 Task: Display recommendations for "Digital Experience".
Action: Mouse moved to (971, 71)
Screenshot: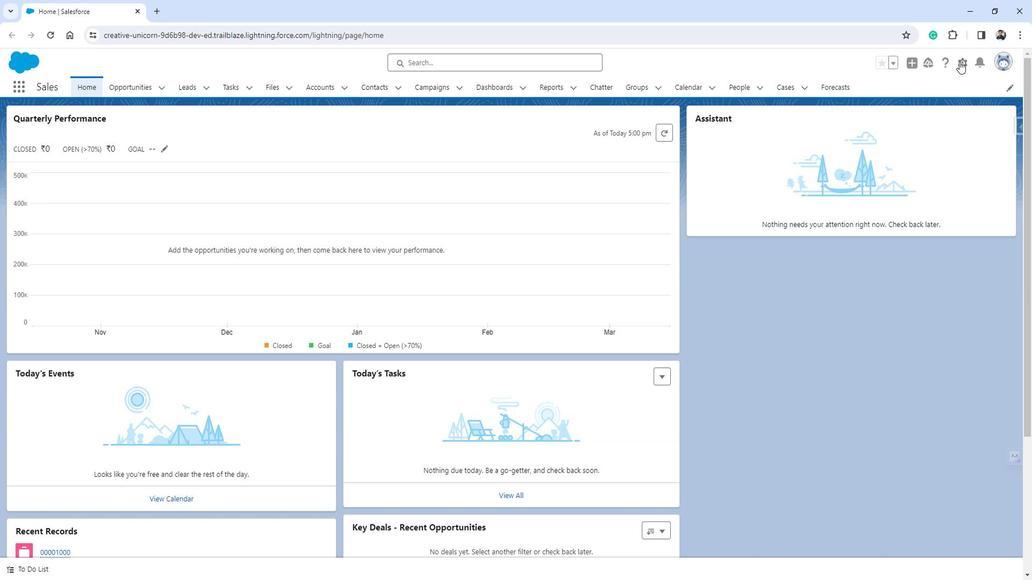 
Action: Mouse pressed left at (971, 71)
Screenshot: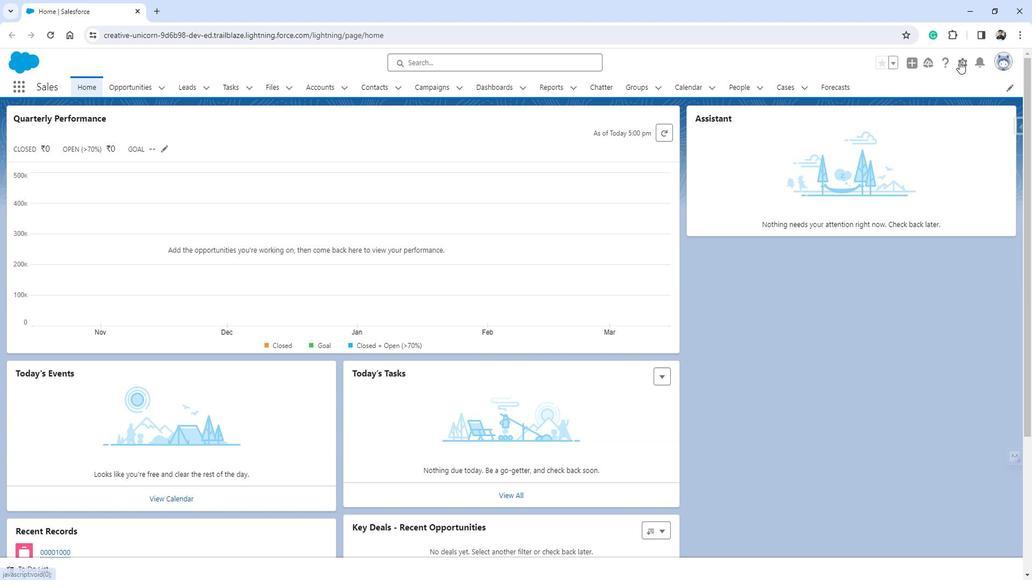 
Action: Mouse moved to (926, 109)
Screenshot: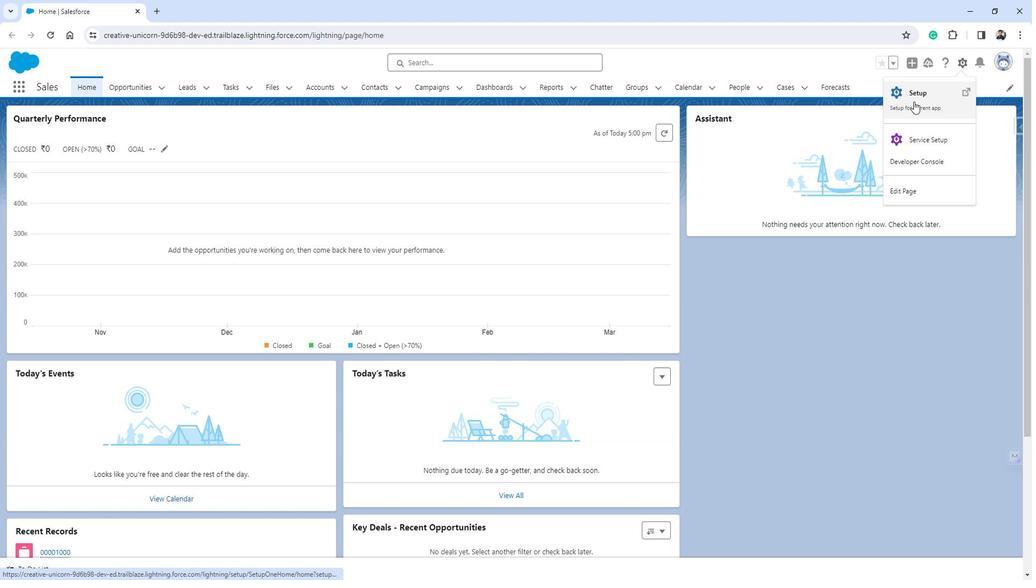 
Action: Mouse pressed left at (926, 109)
Screenshot: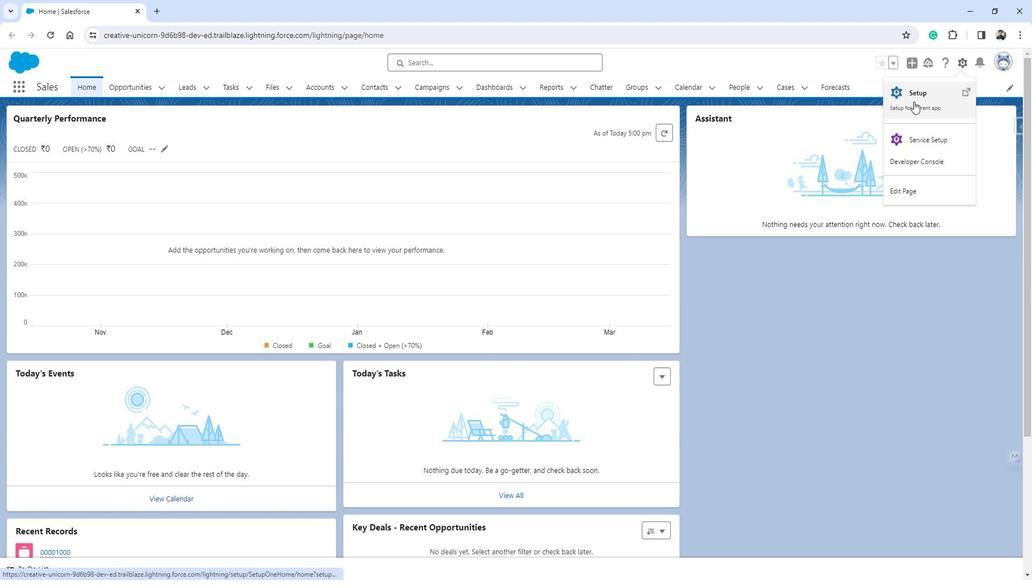 
Action: Mouse moved to (45, 378)
Screenshot: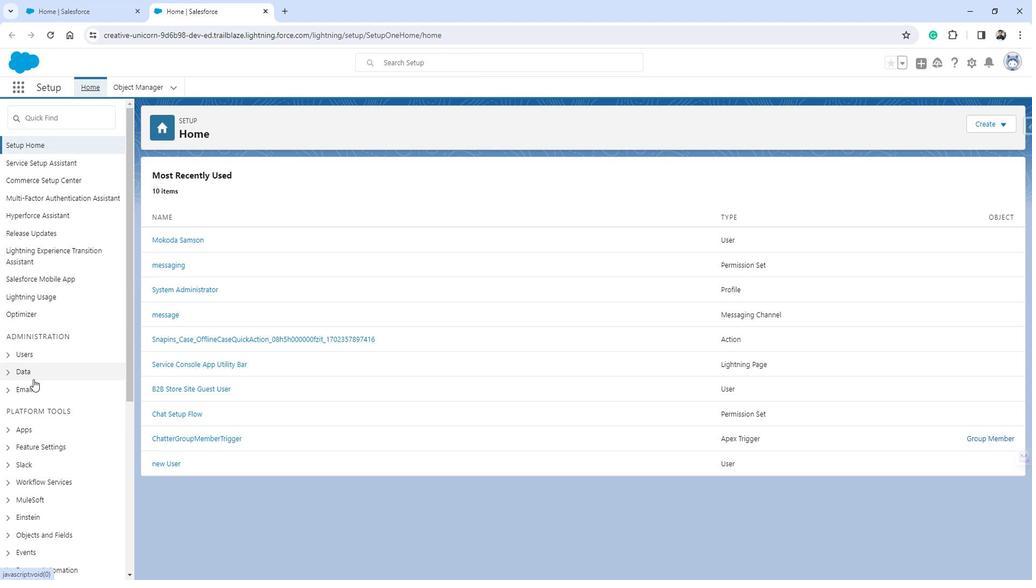 
Action: Mouse scrolled (45, 377) with delta (0, 0)
Screenshot: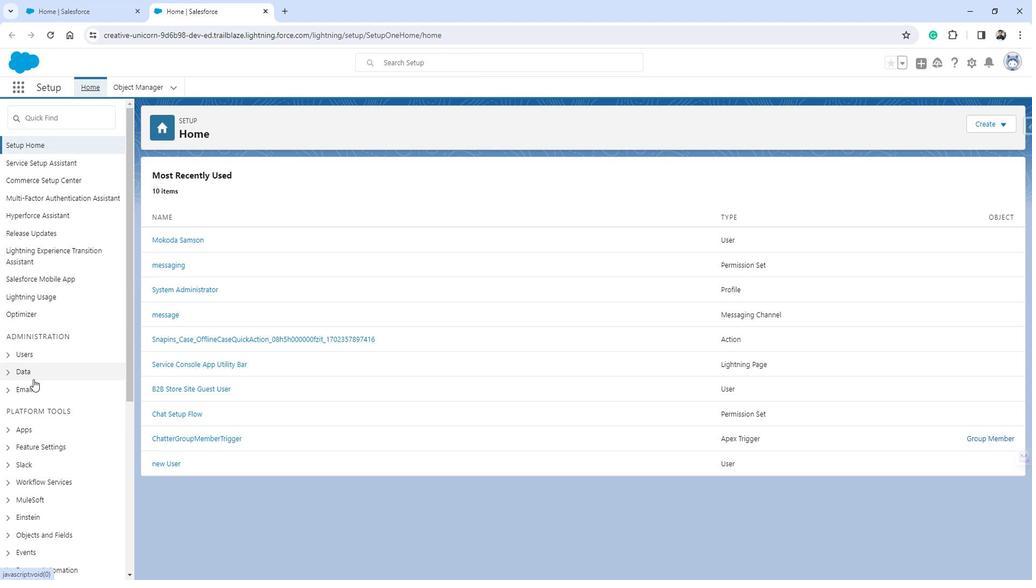 
Action: Mouse scrolled (45, 377) with delta (0, 0)
Screenshot: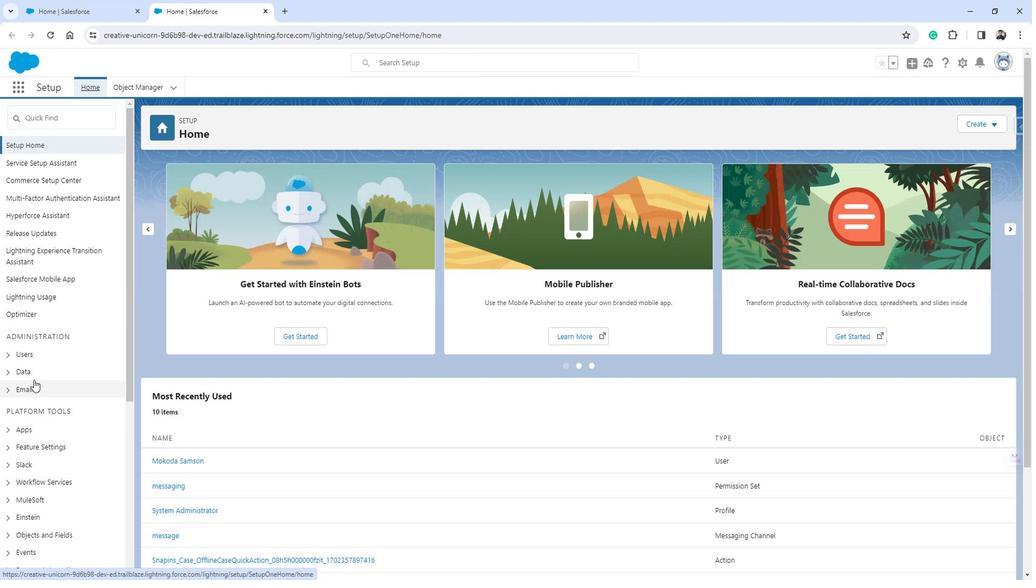 
Action: Mouse scrolled (45, 377) with delta (0, 0)
Screenshot: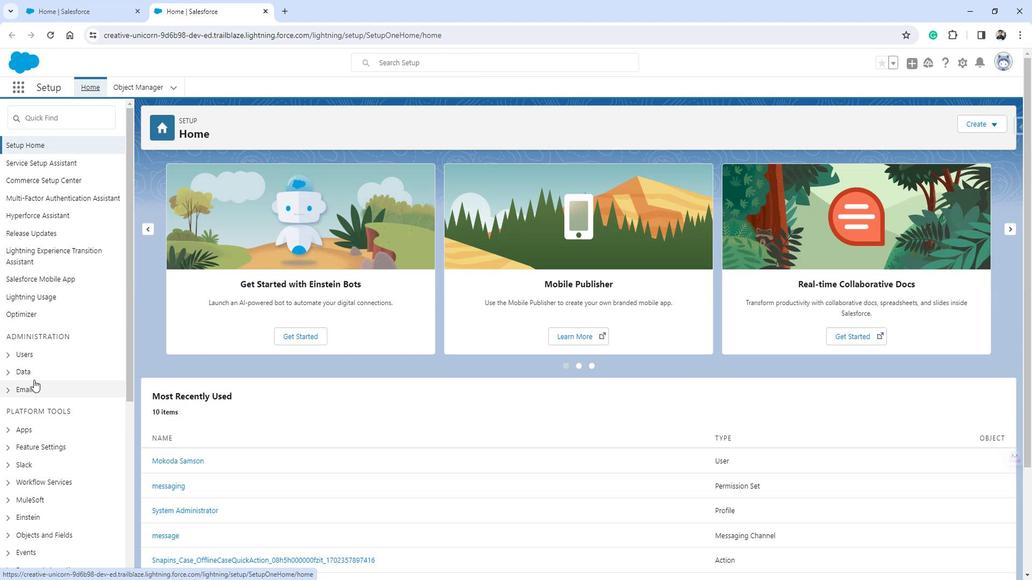 
Action: Mouse moved to (61, 283)
Screenshot: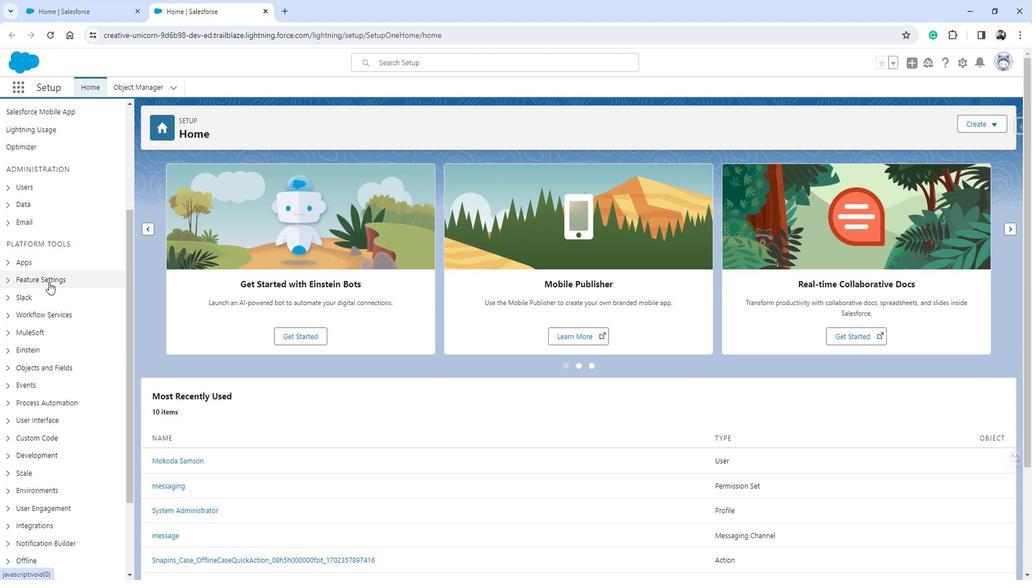 
Action: Mouse pressed left at (61, 283)
Screenshot: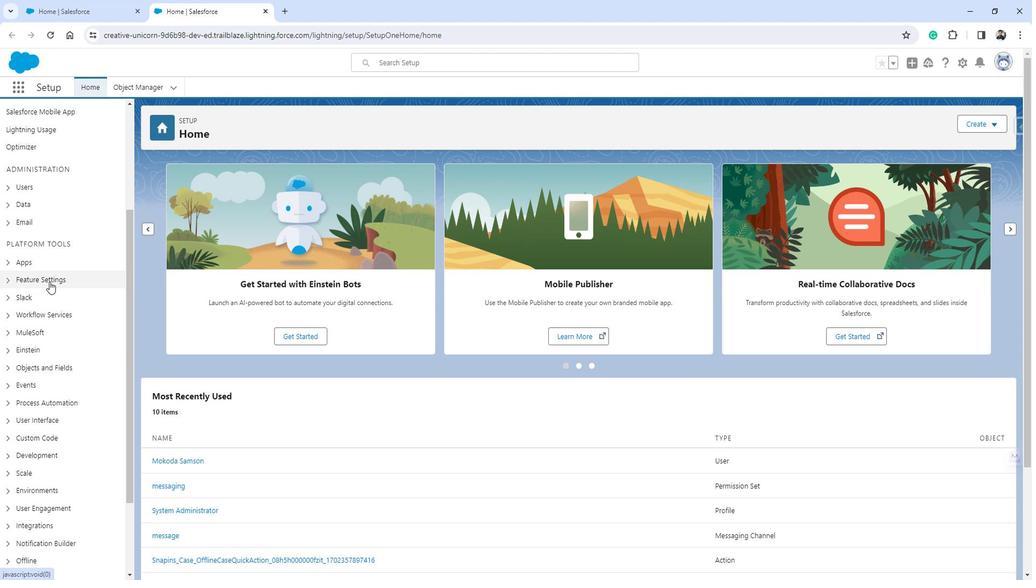 
Action: Mouse moved to (58, 394)
Screenshot: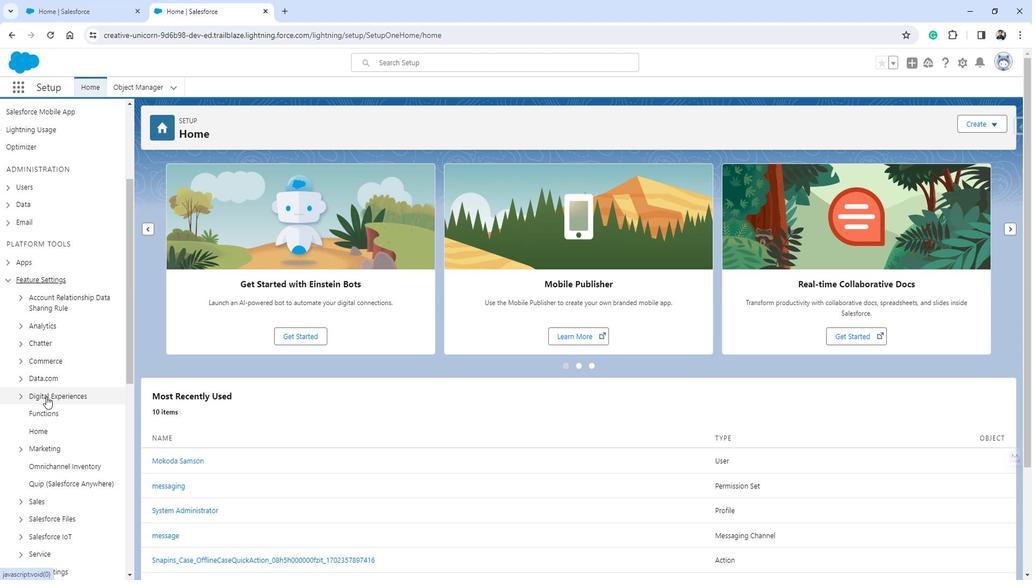 
Action: Mouse pressed left at (58, 394)
Screenshot: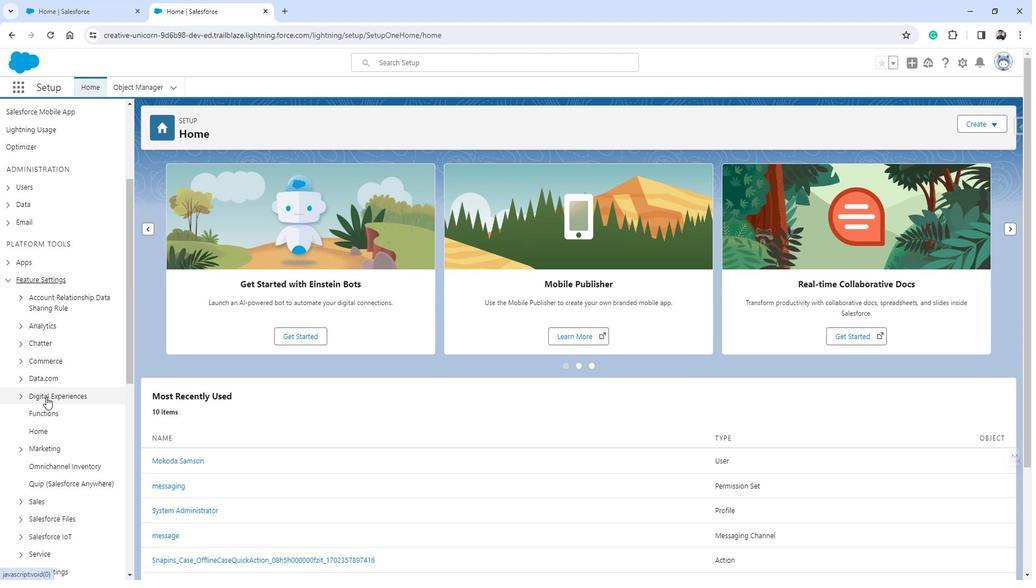
Action: Mouse moved to (62, 412)
Screenshot: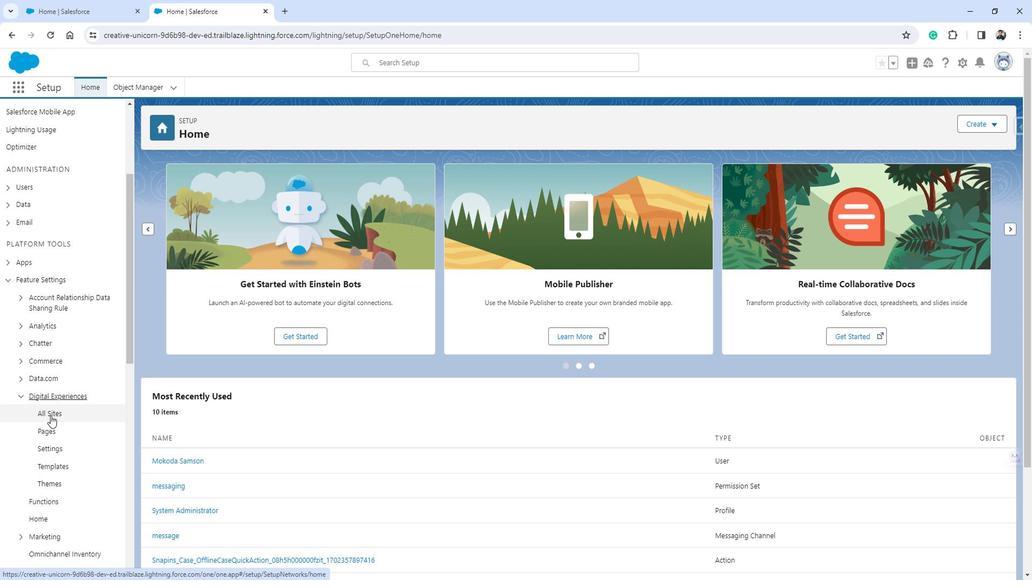 
Action: Mouse pressed left at (62, 412)
Screenshot: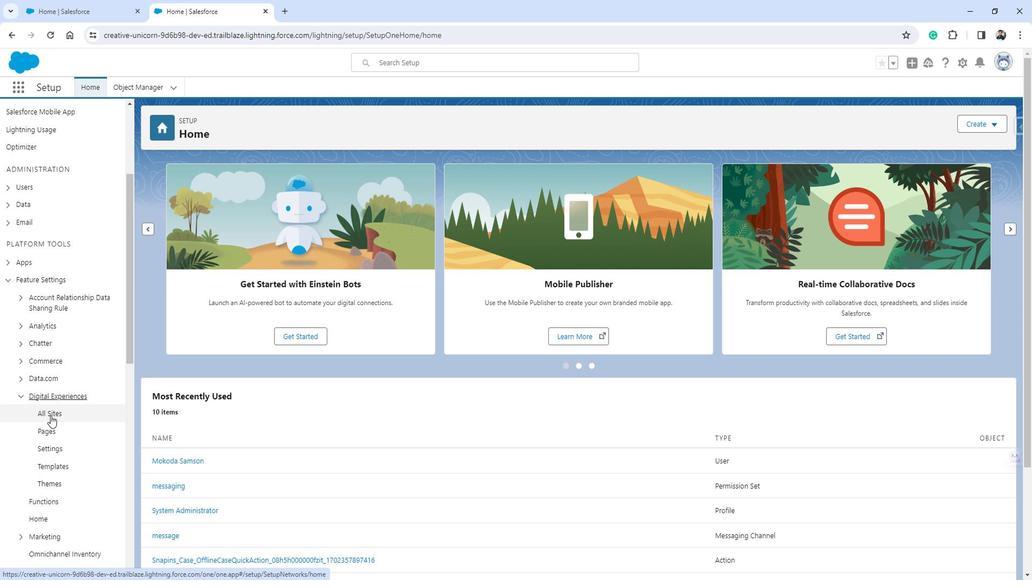 
Action: Mouse moved to (189, 335)
Screenshot: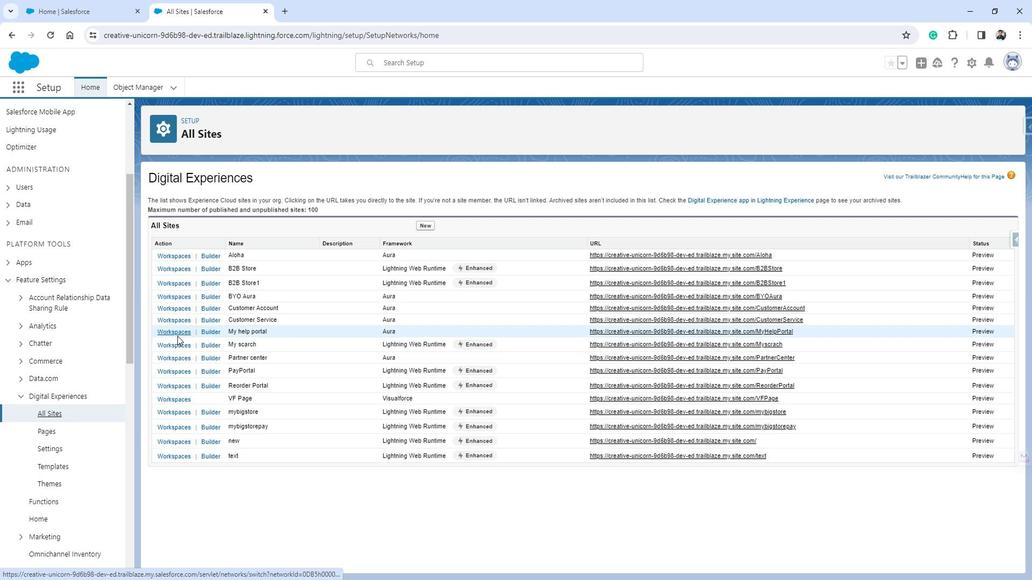 
Action: Mouse pressed left at (189, 335)
Screenshot: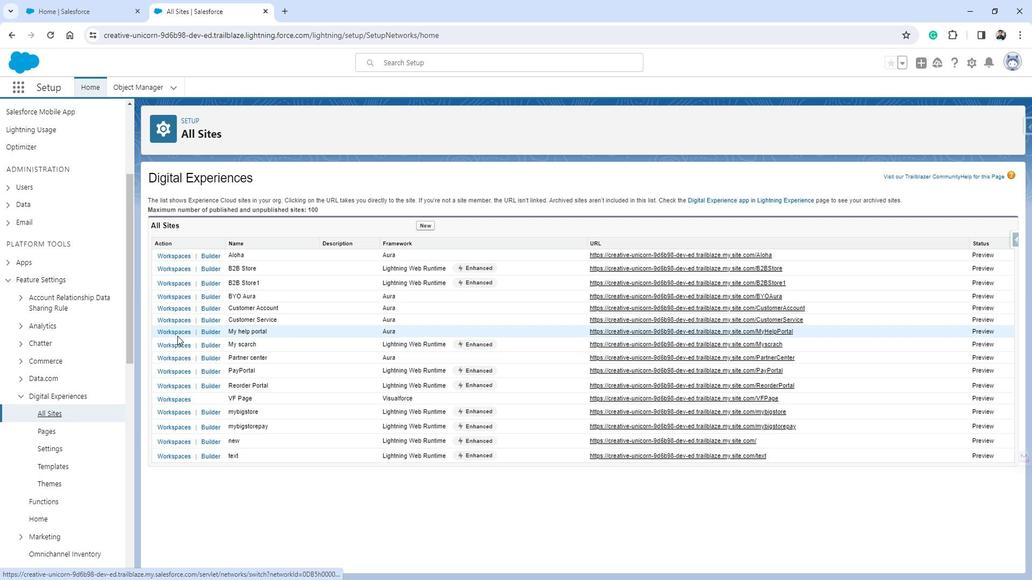 
Action: Mouse moved to (188, 332)
Screenshot: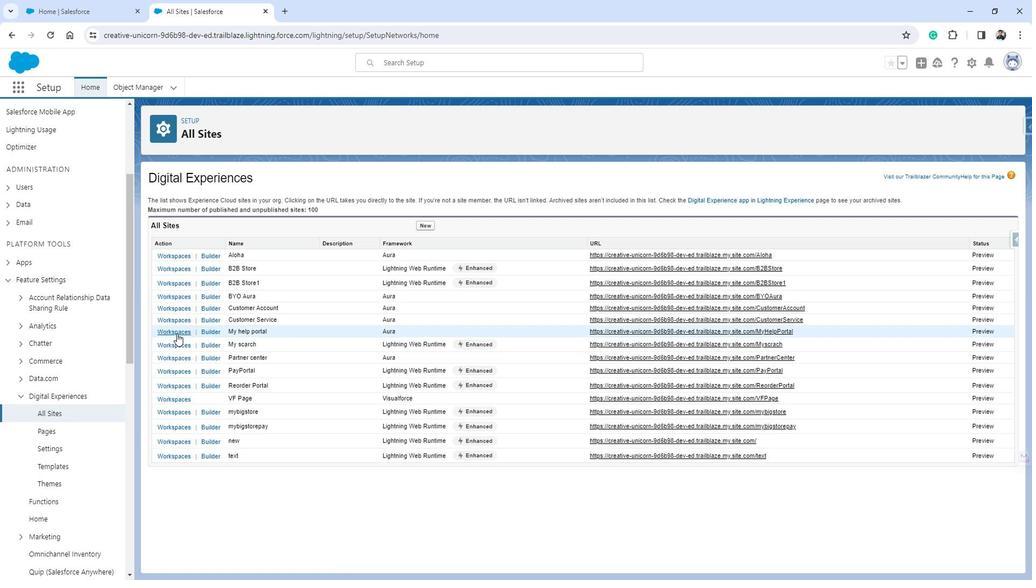 
Action: Mouse pressed left at (188, 332)
Screenshot: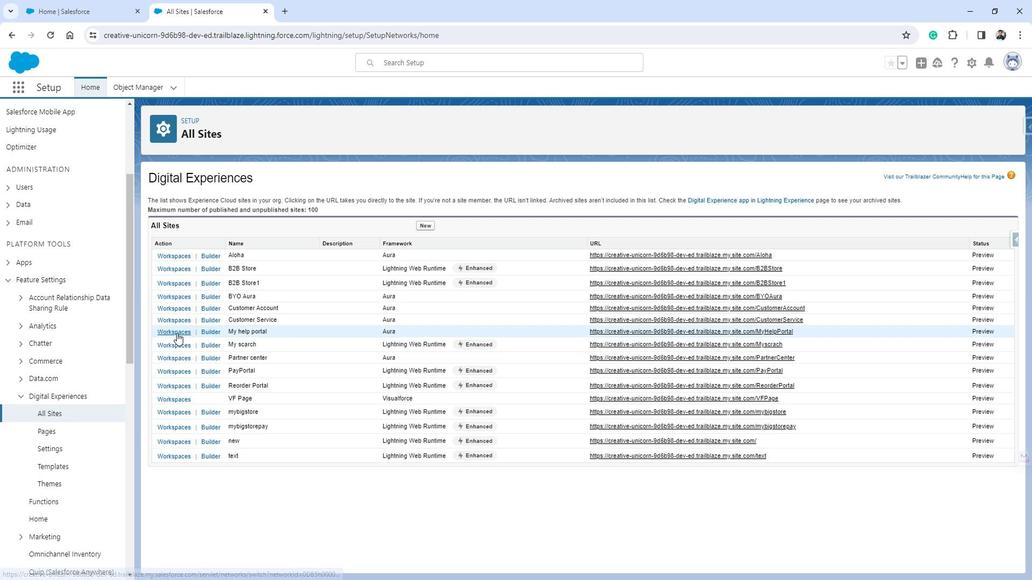 
Action: Mouse moved to (559, 261)
Screenshot: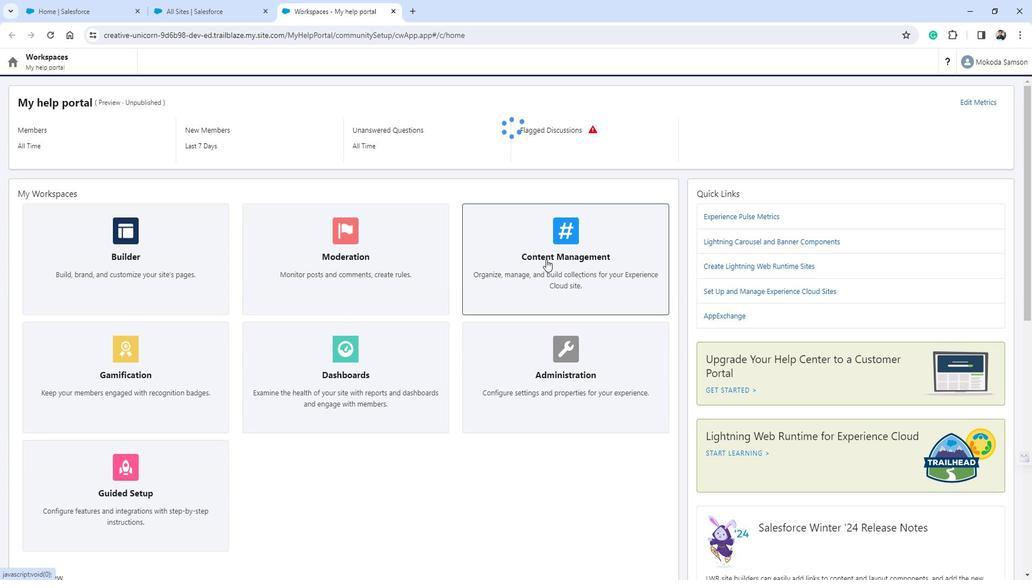 
Action: Mouse pressed left at (559, 261)
Screenshot: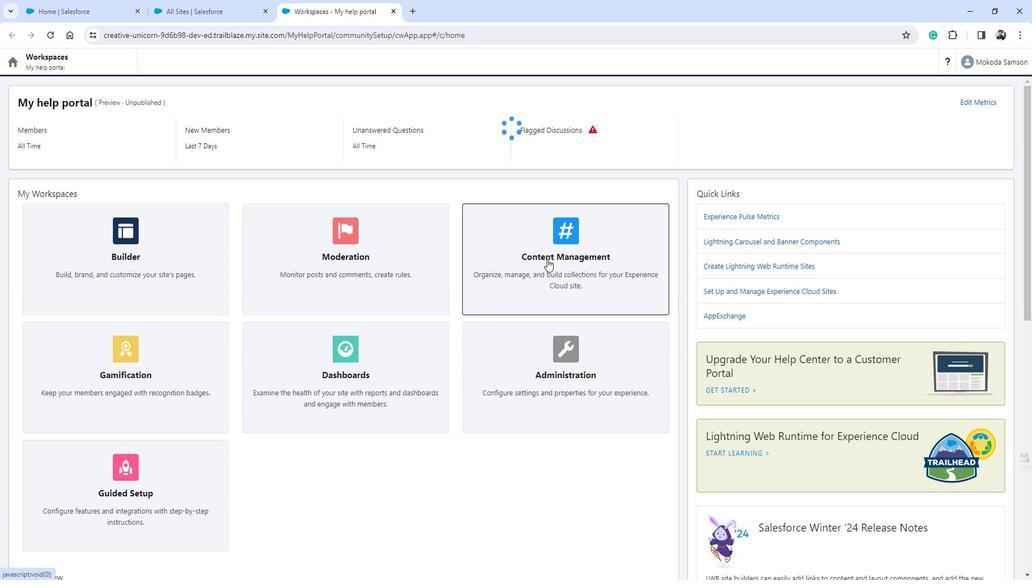 
Action: Mouse moved to (295, 67)
Screenshot: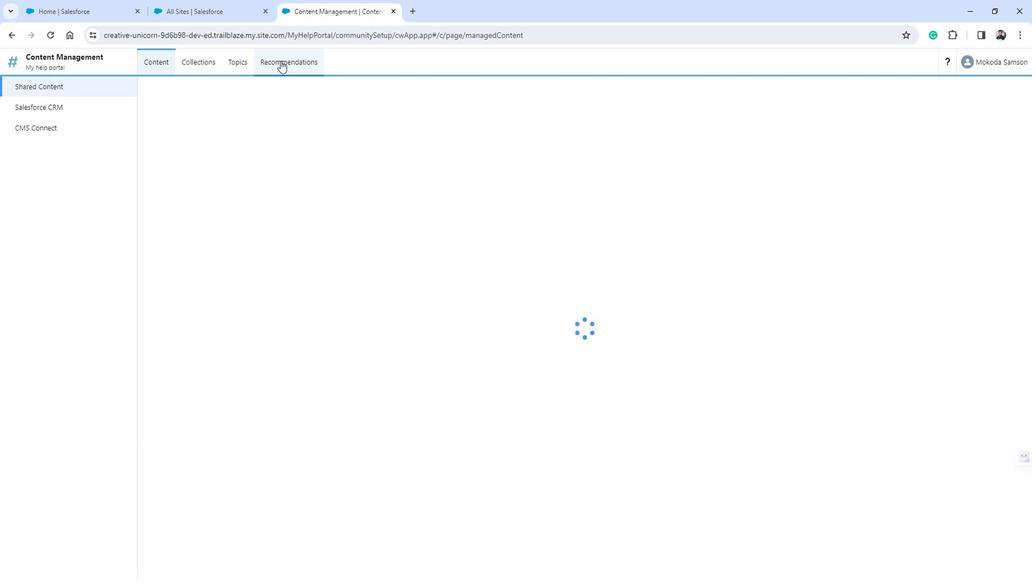 
Action: Mouse pressed left at (295, 67)
Screenshot: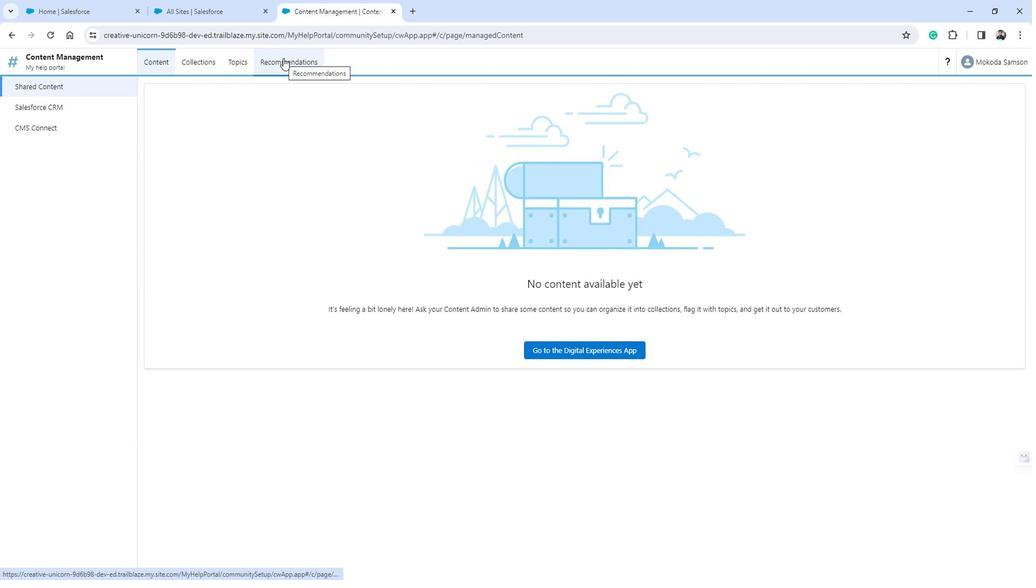 
Action: Mouse moved to (353, 231)
Screenshot: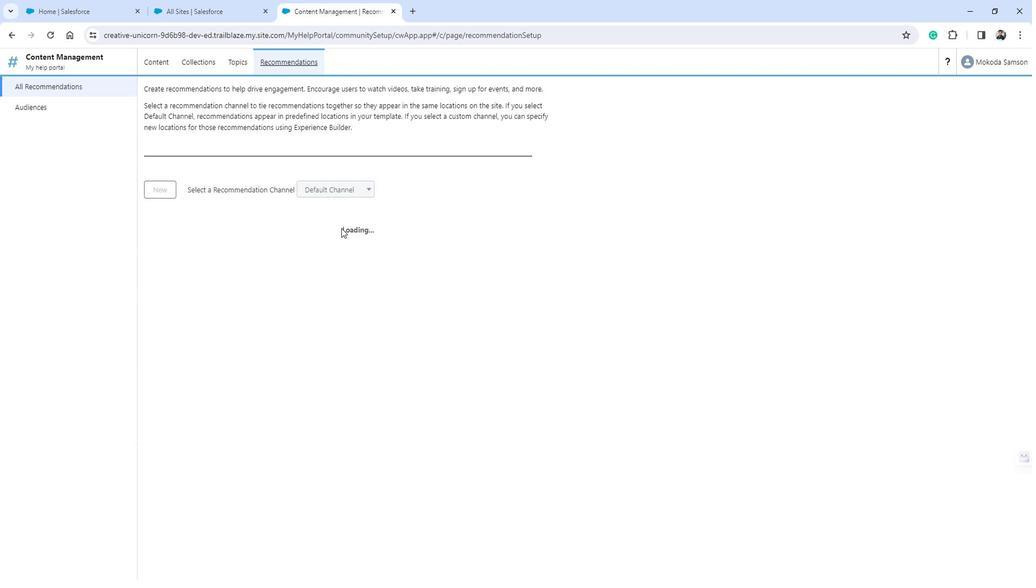 
